 Task: Add 456 as score.
Action: Mouse pressed left at (723, 131)
Screenshot: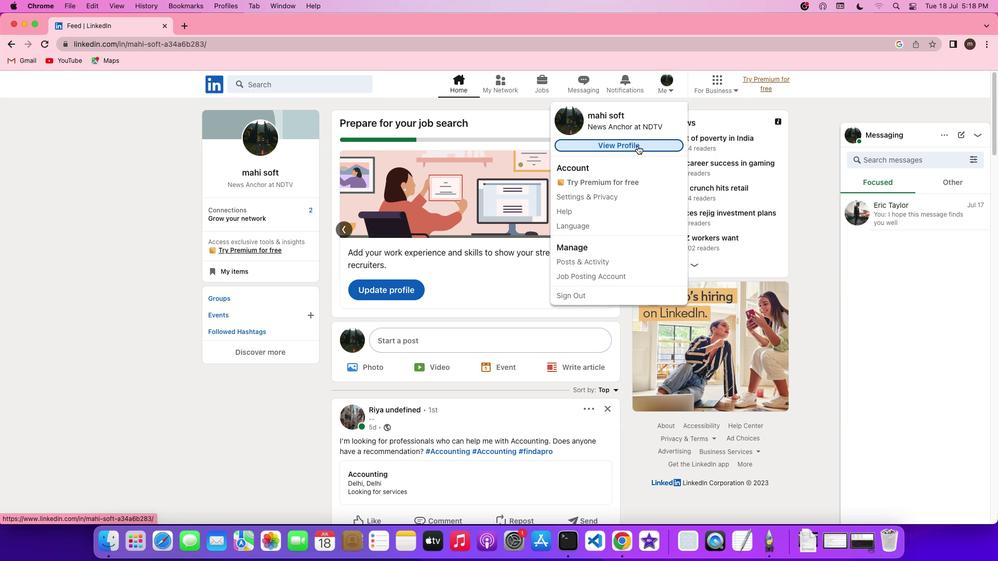 
Action: Mouse pressed left at (723, 131)
Screenshot: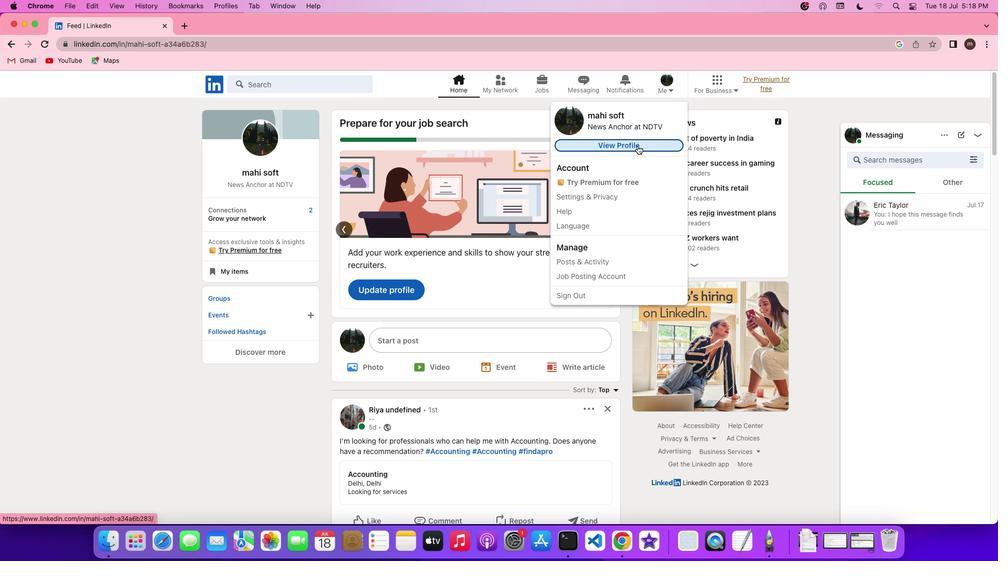 
Action: Mouse moved to (690, 199)
Screenshot: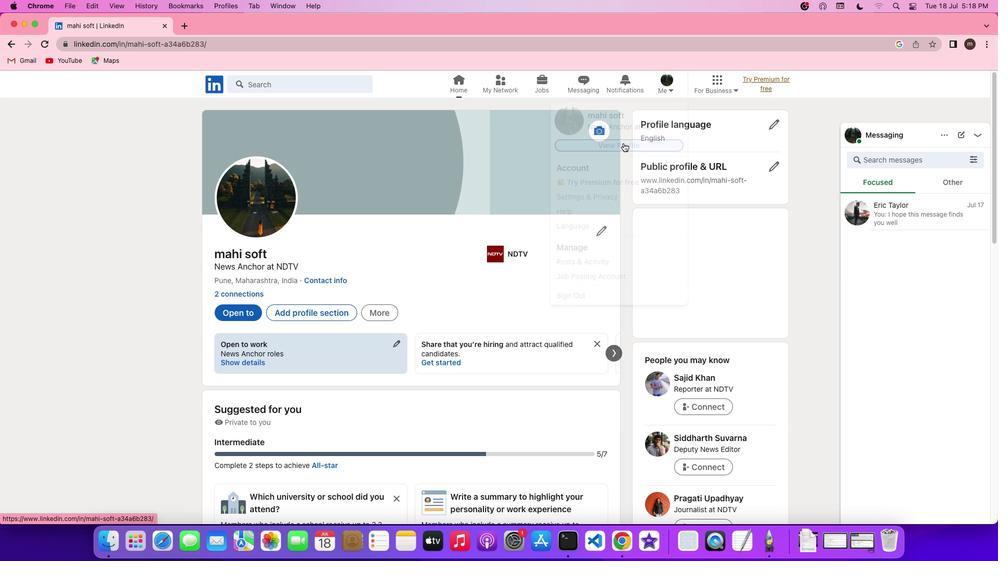 
Action: Mouse pressed left at (690, 199)
Screenshot: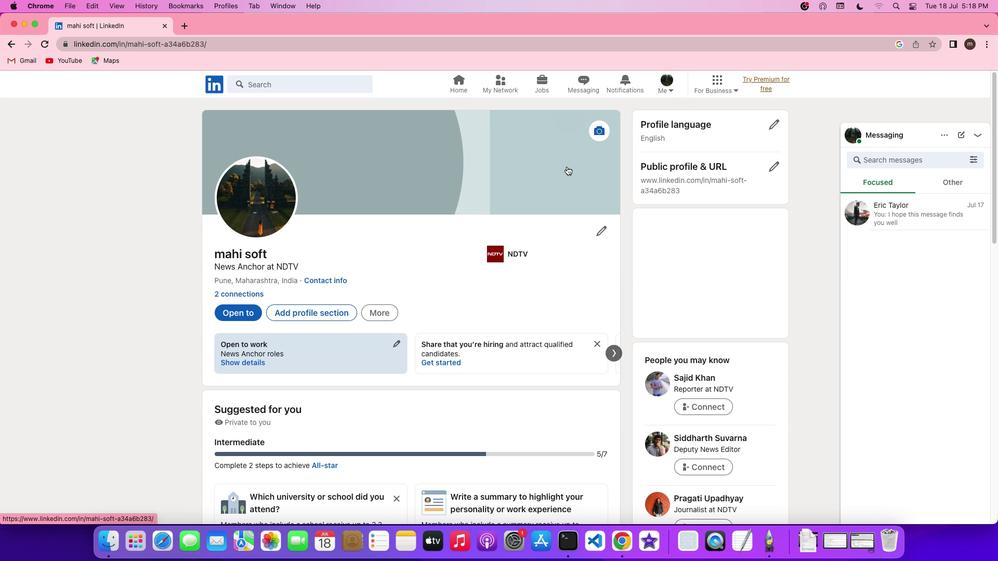 
Action: Mouse moved to (385, 357)
Screenshot: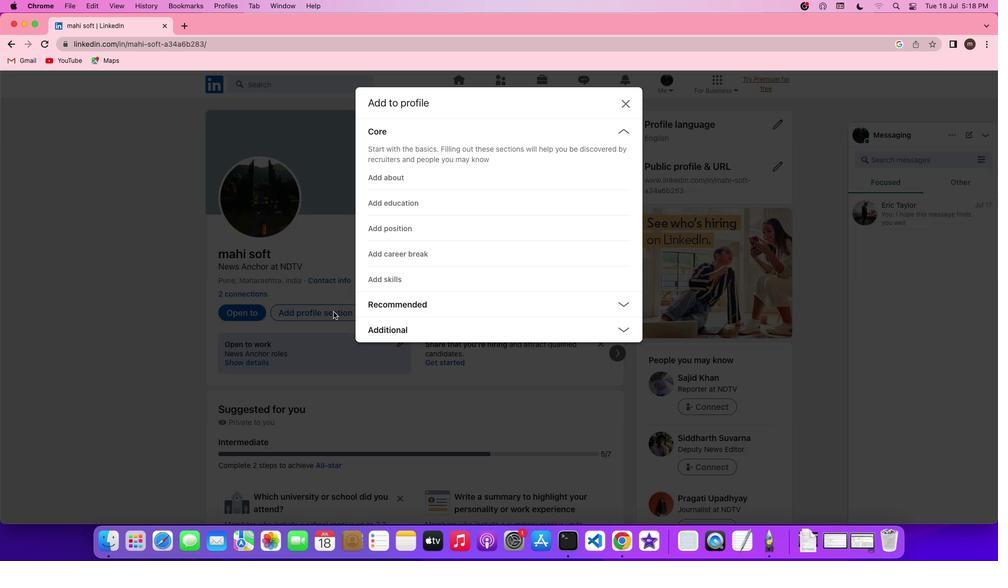 
Action: Mouse pressed left at (385, 357)
Screenshot: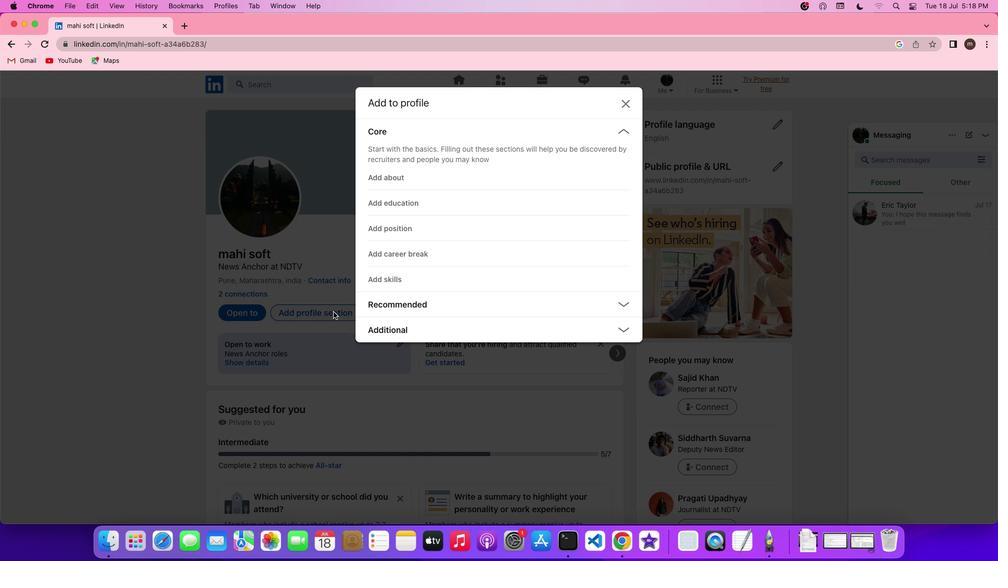 
Action: Mouse moved to (385, 360)
Screenshot: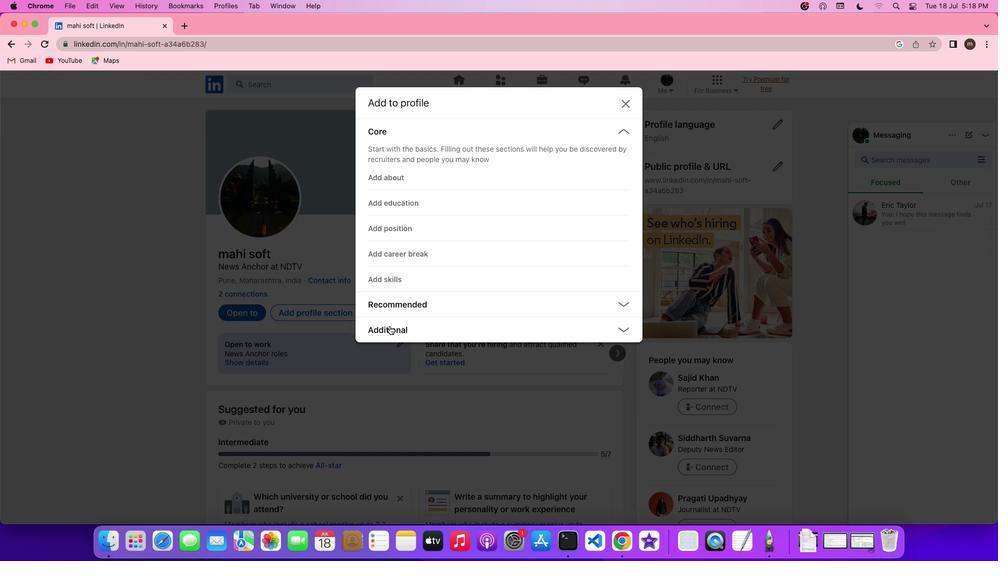 
Action: Mouse pressed left at (385, 360)
Screenshot: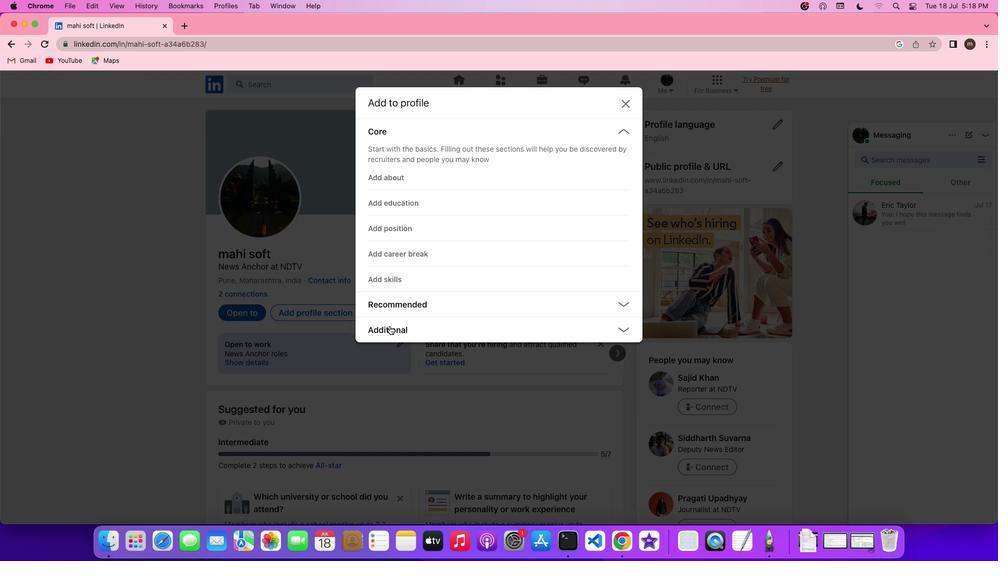 
Action: Mouse moved to (386, 365)
Screenshot: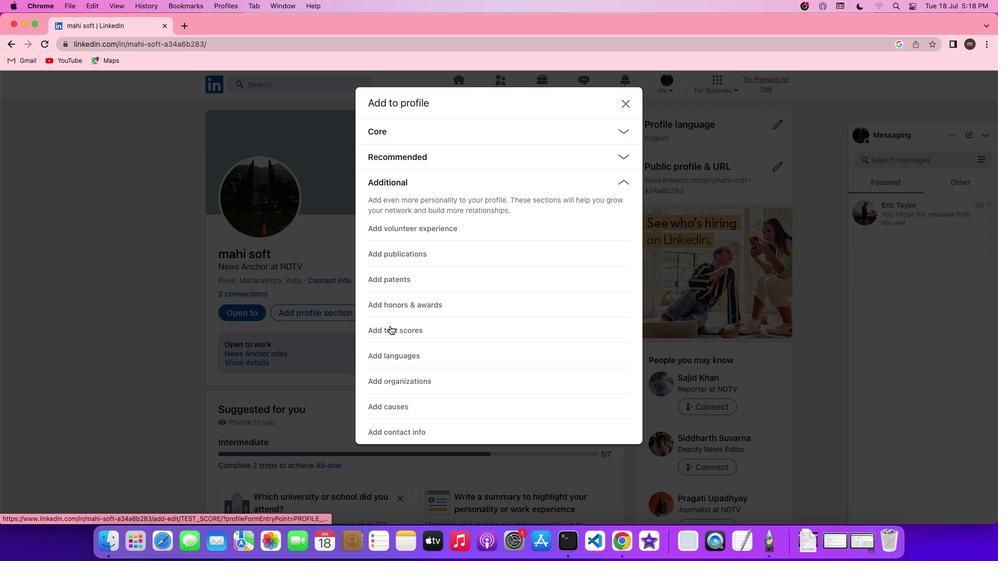 
Action: Mouse pressed left at (386, 365)
Screenshot: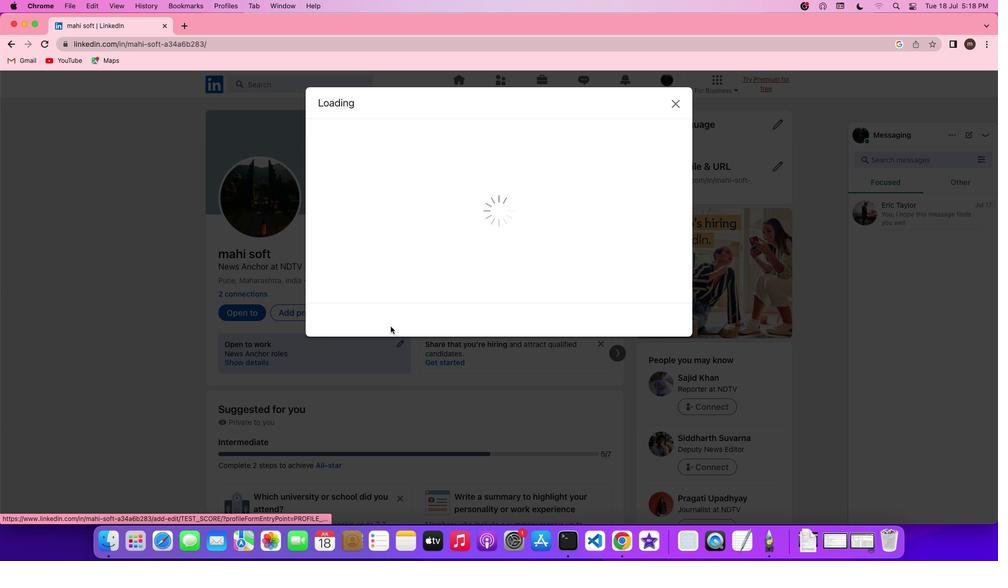 
Action: Mouse moved to (443, 379)
Screenshot: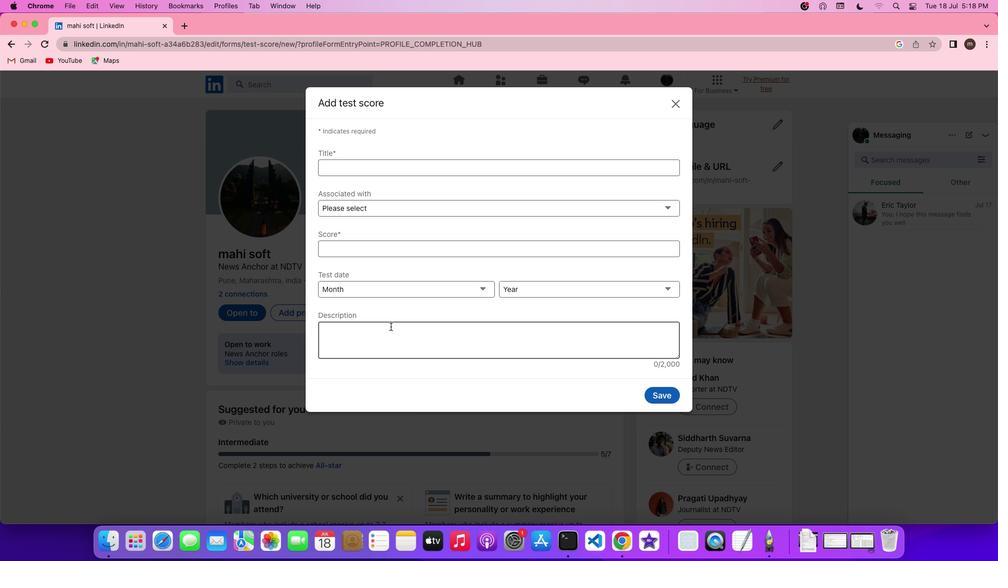 
Action: Mouse pressed left at (443, 379)
Screenshot: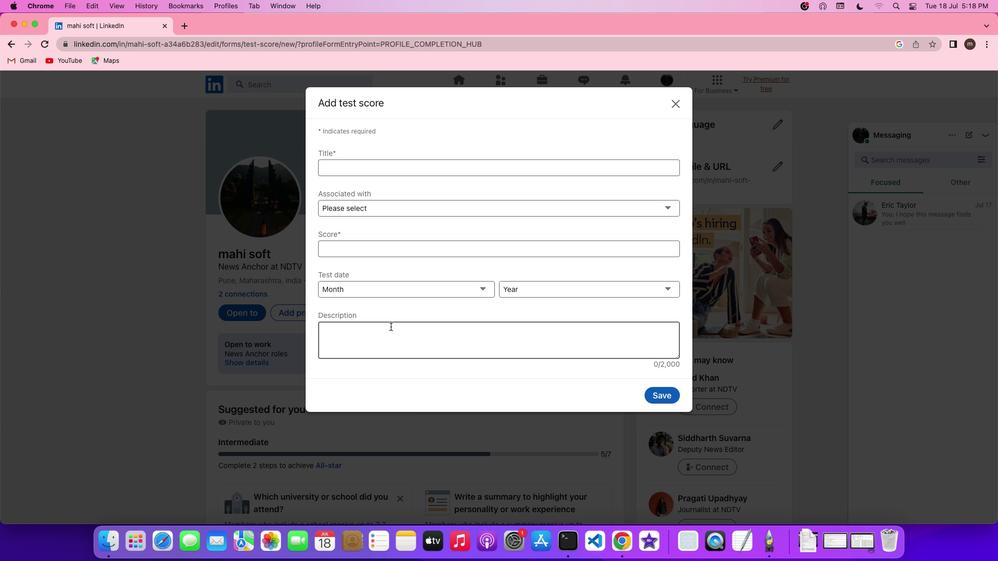 
Action: Mouse moved to (444, 379)
Screenshot: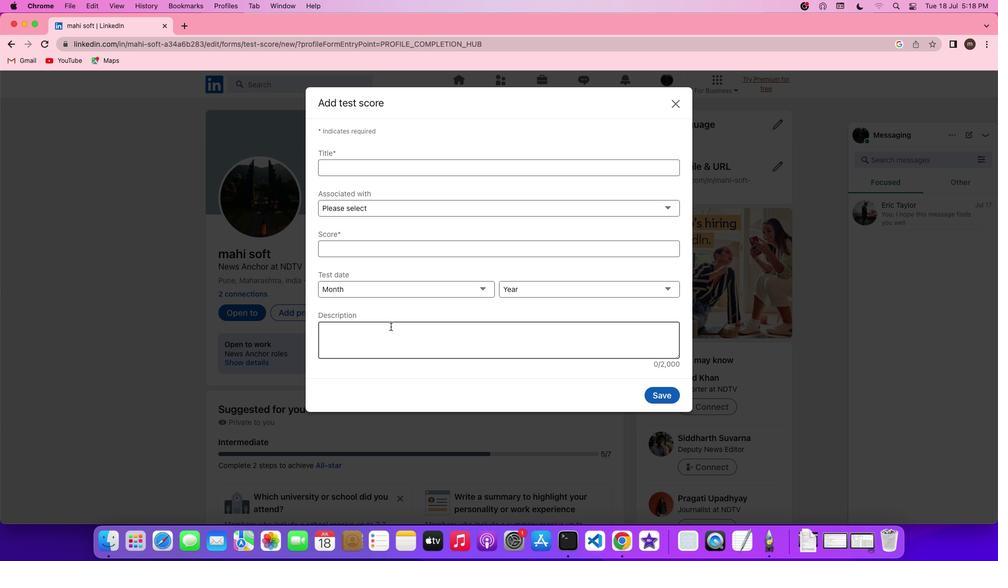
Action: Mouse pressed left at (444, 379)
Screenshot: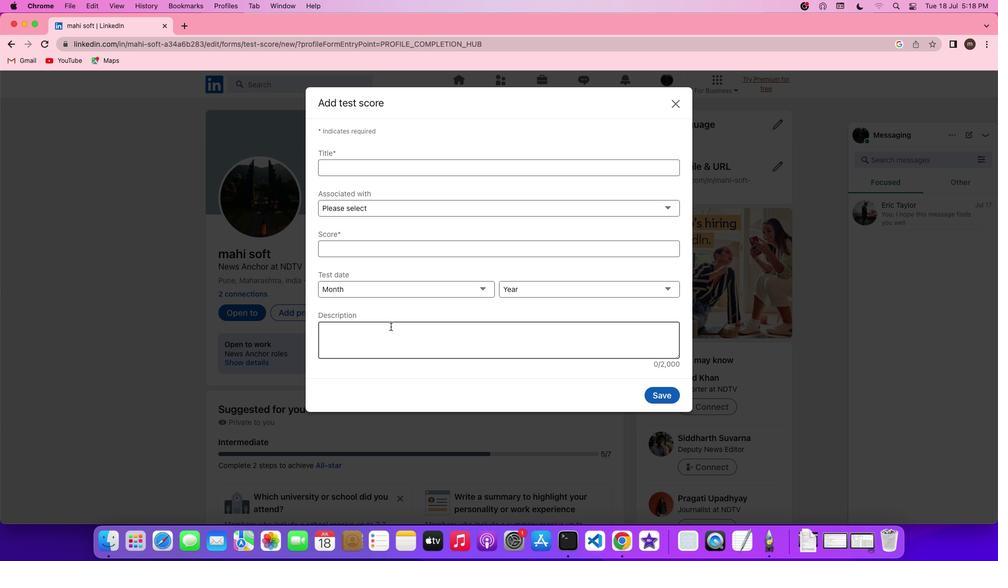 
Action: Mouse moved to (435, 300)
Screenshot: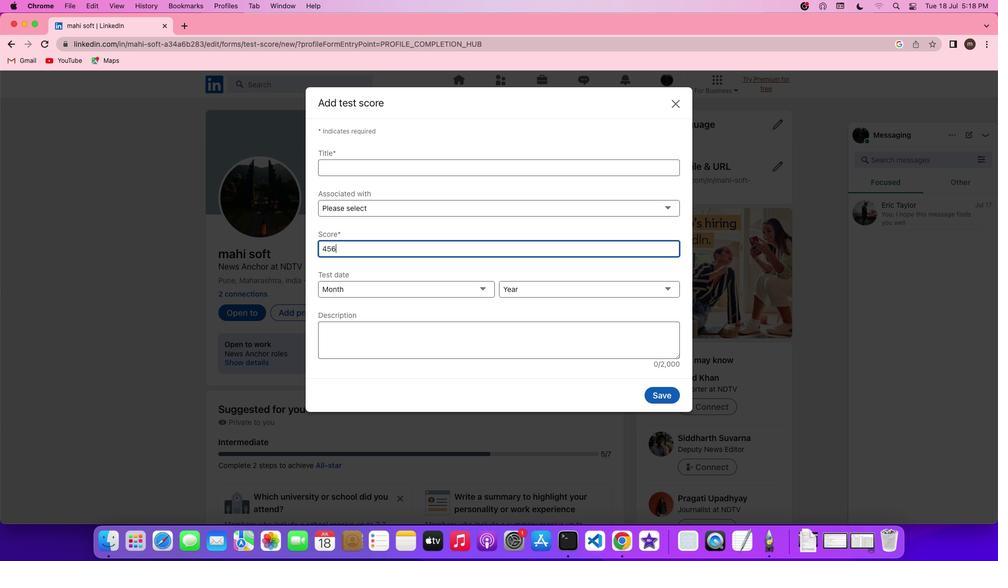 
Action: Mouse pressed left at (435, 300)
Screenshot: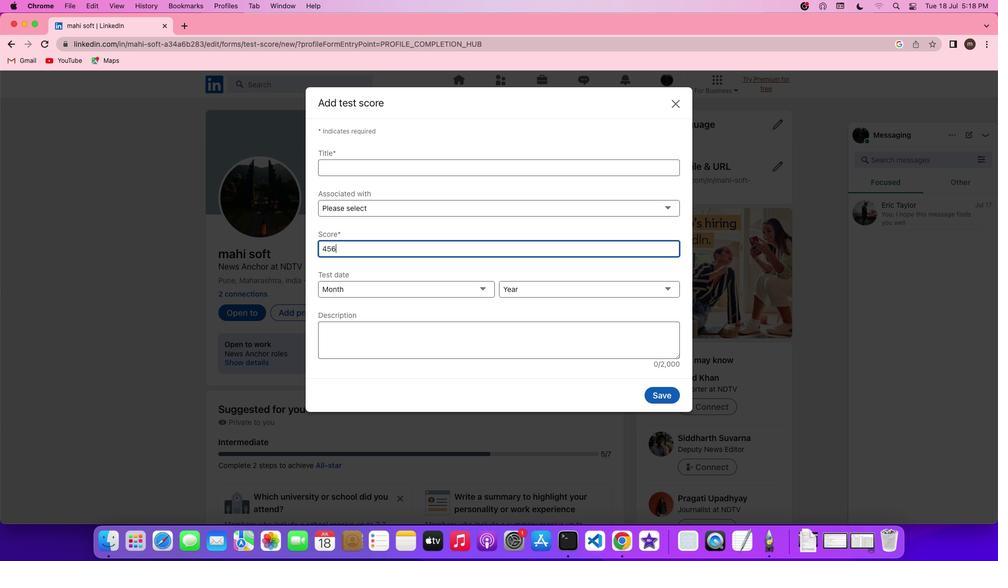 
Action: Key pressed '4''5''6'
Screenshot: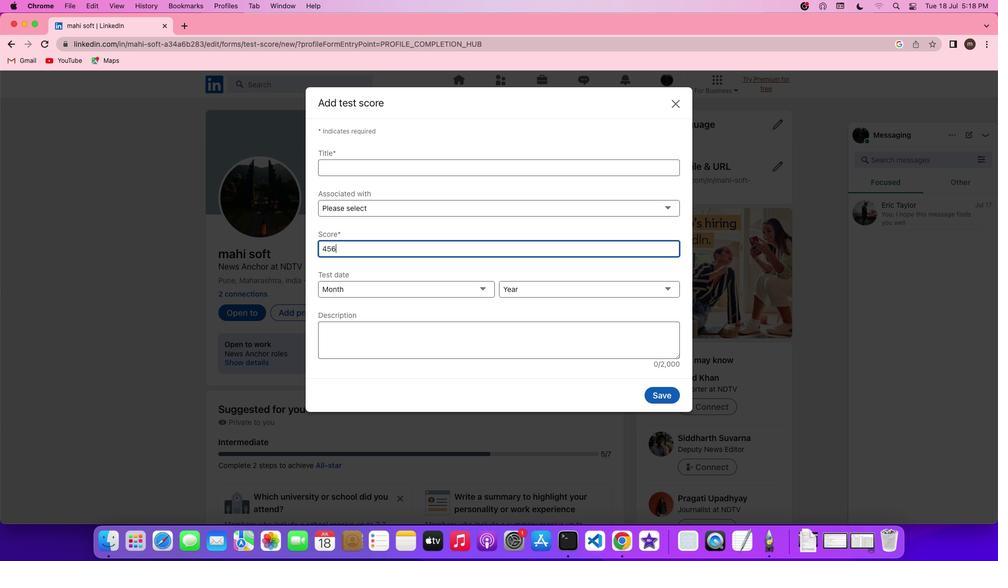 
